Task: Filter people by profile language French.
Action: Mouse moved to (410, 104)
Screenshot: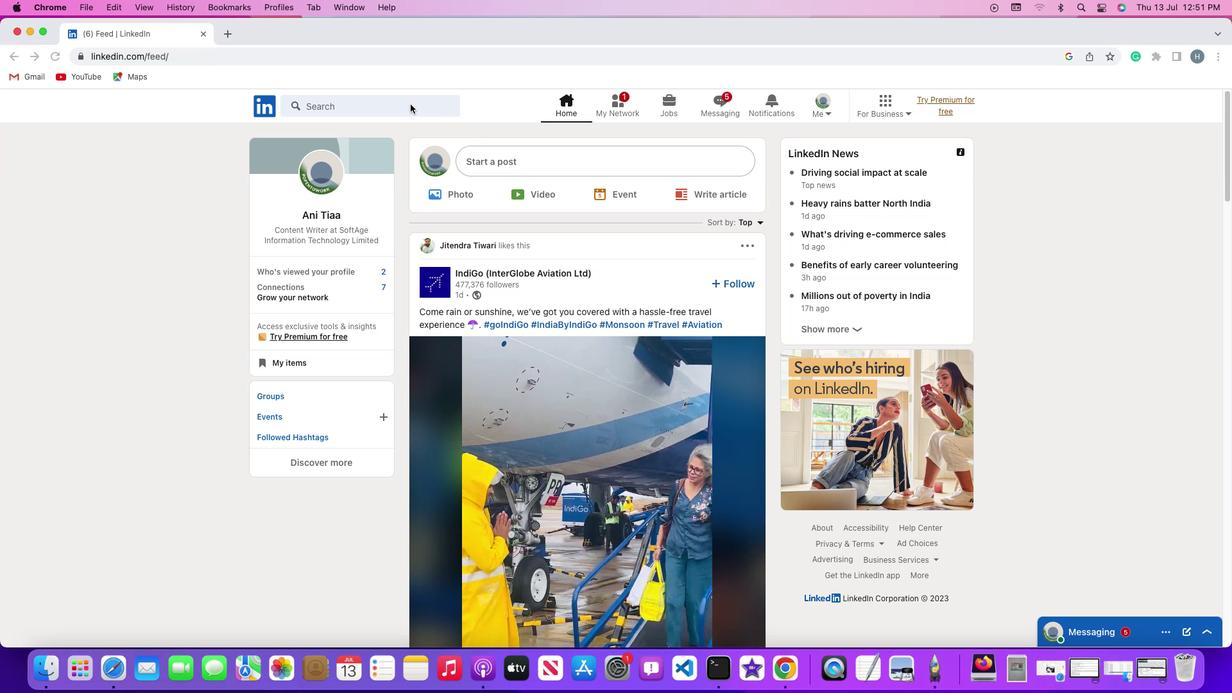 
Action: Mouse pressed left at (410, 104)
Screenshot: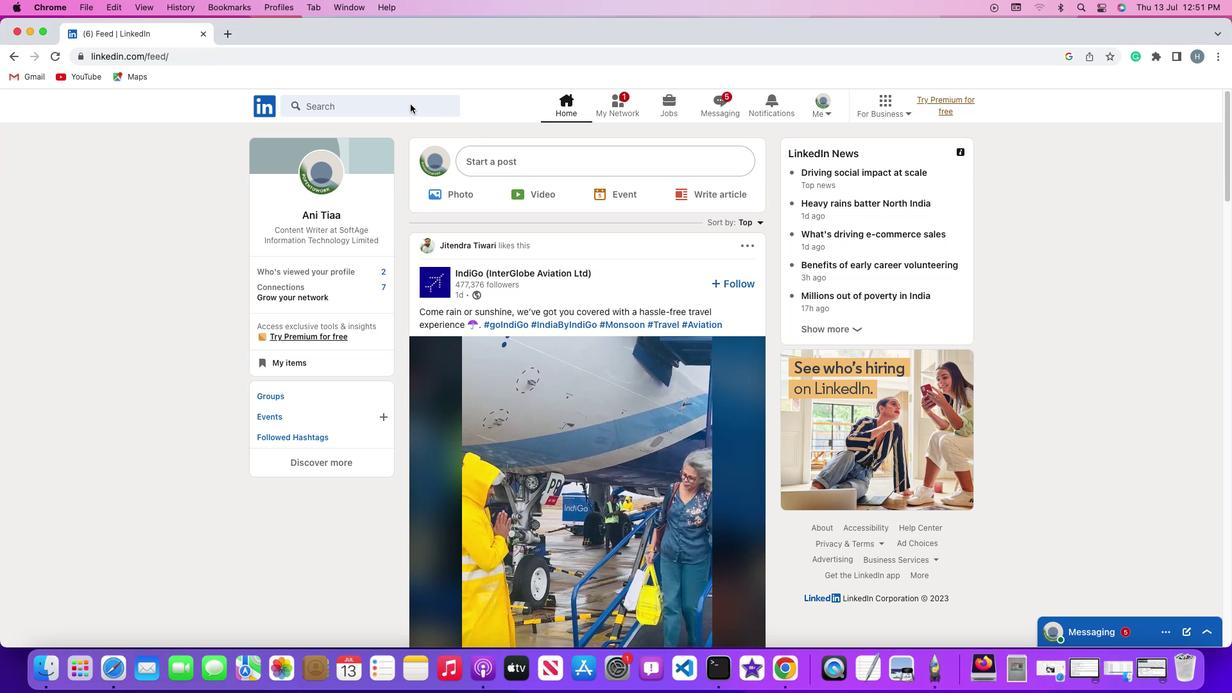 
Action: Mouse pressed left at (410, 104)
Screenshot: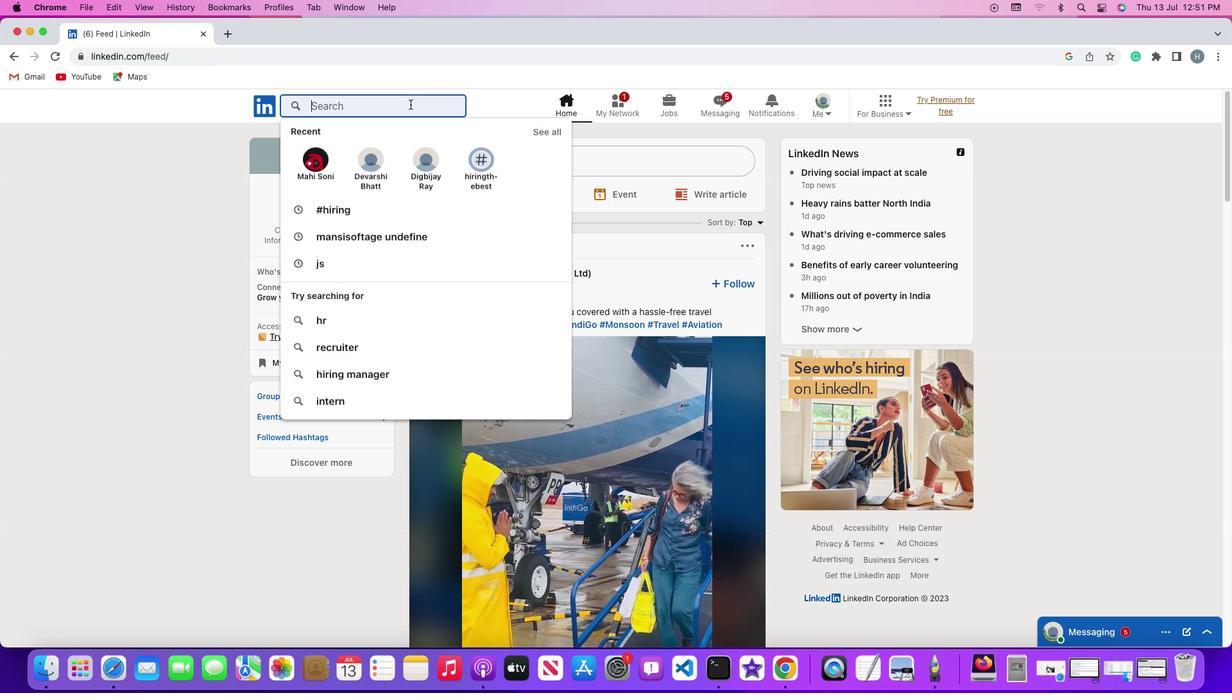 
Action: Key pressed Key.shift'#''h''i''r''i''n''g'Key.enter
Screenshot: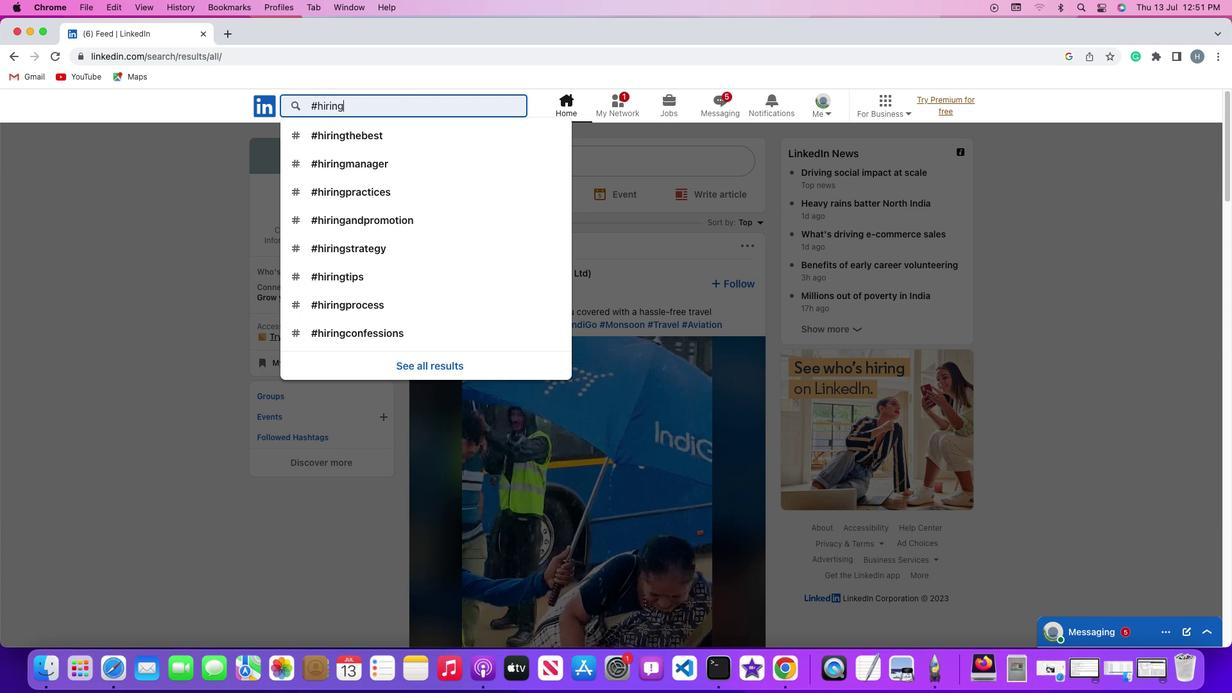 
Action: Mouse moved to (360, 140)
Screenshot: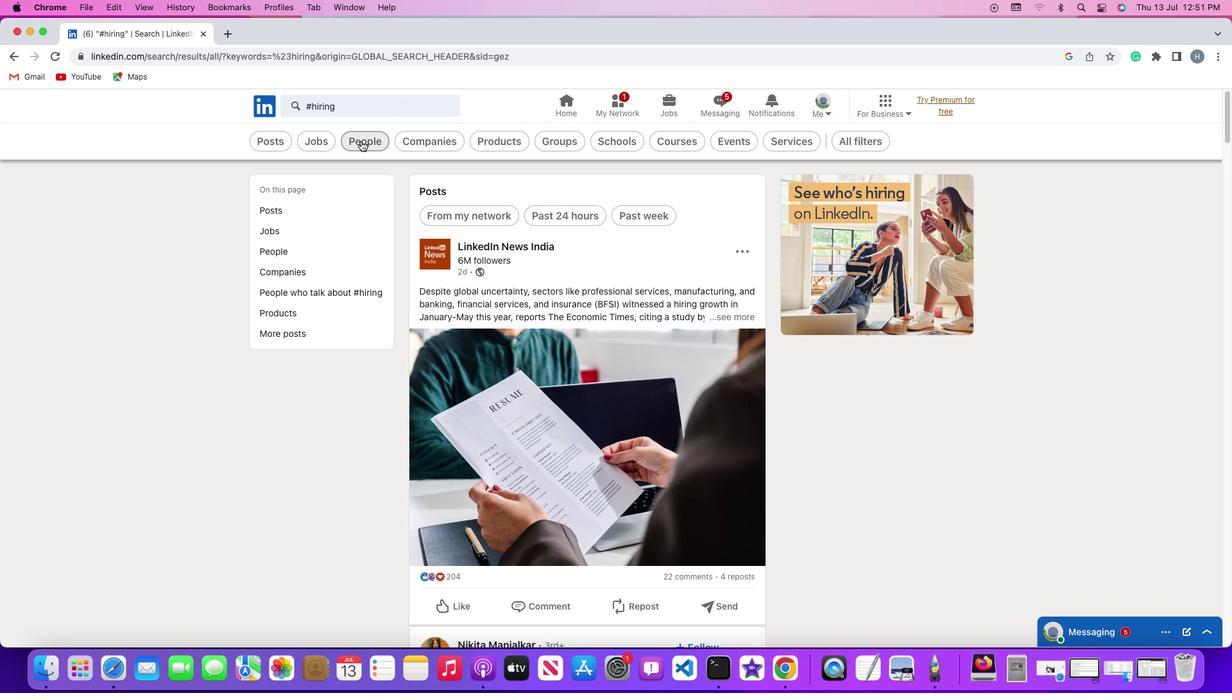 
Action: Mouse pressed left at (360, 140)
Screenshot: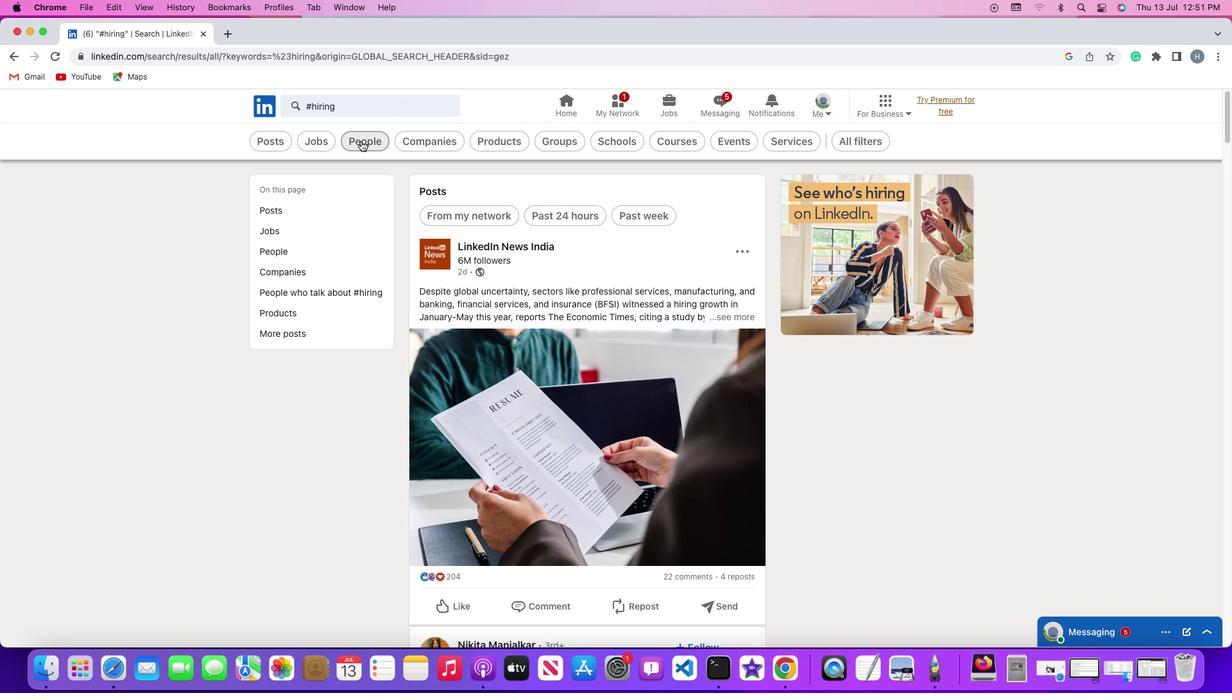
Action: Mouse moved to (363, 139)
Screenshot: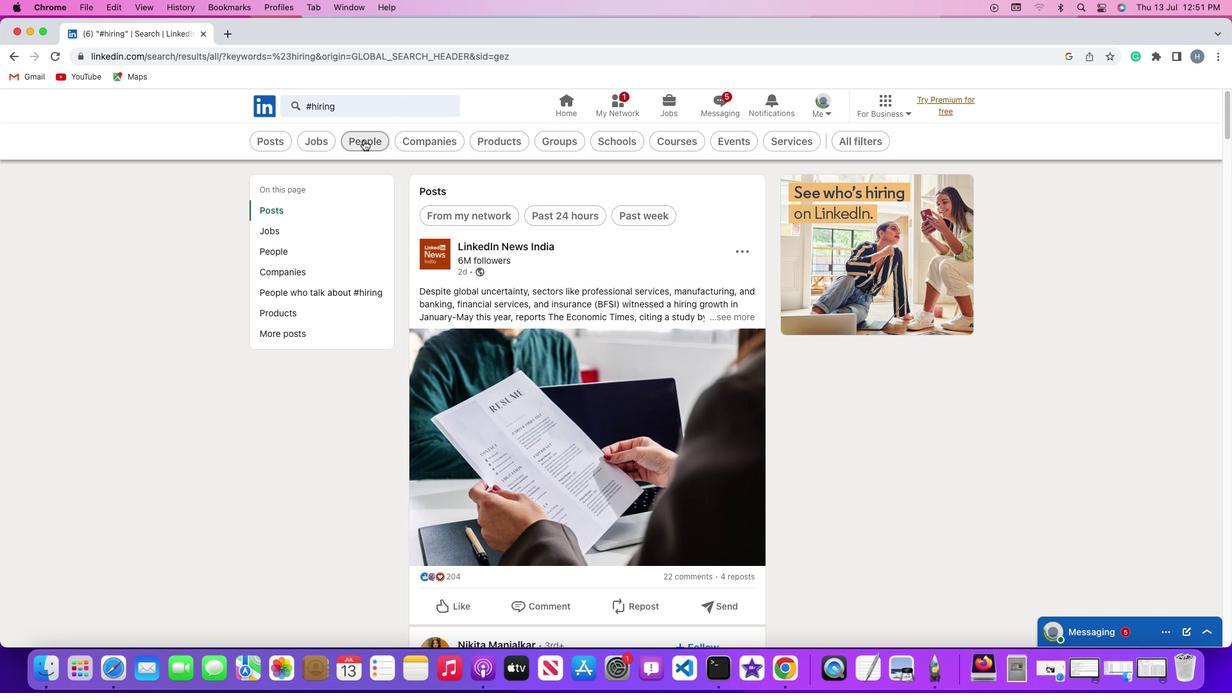 
Action: Mouse pressed left at (363, 139)
Screenshot: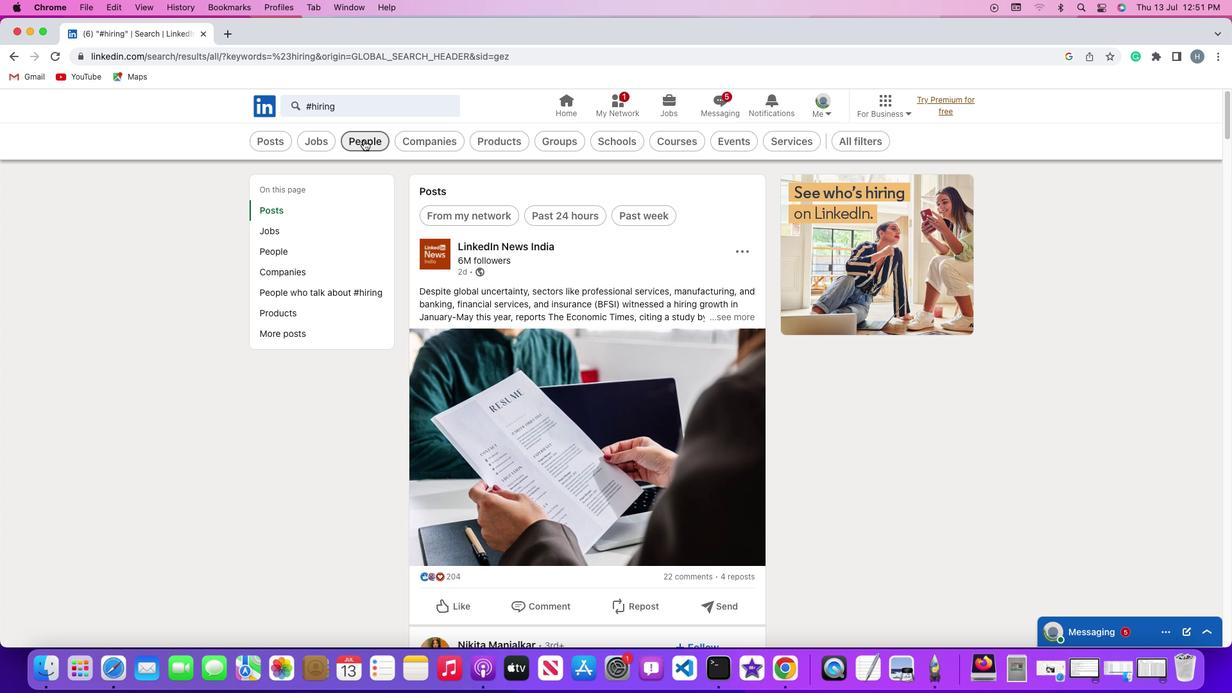 
Action: Mouse moved to (657, 143)
Screenshot: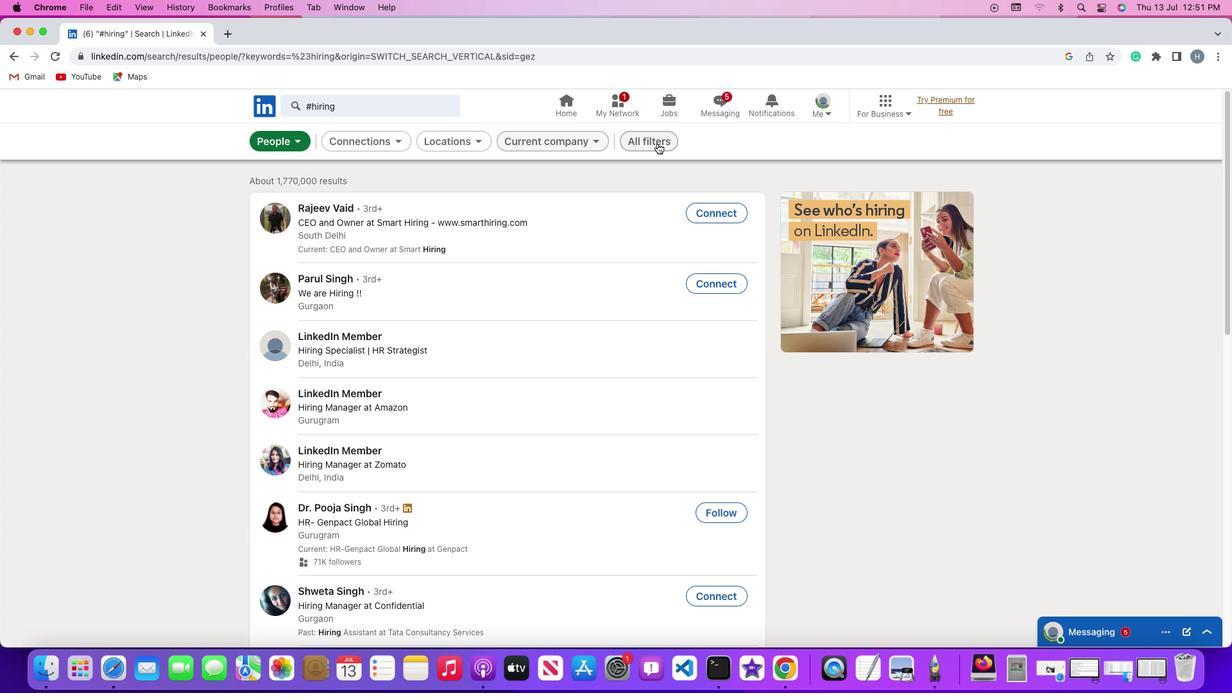 
Action: Mouse pressed left at (657, 143)
Screenshot: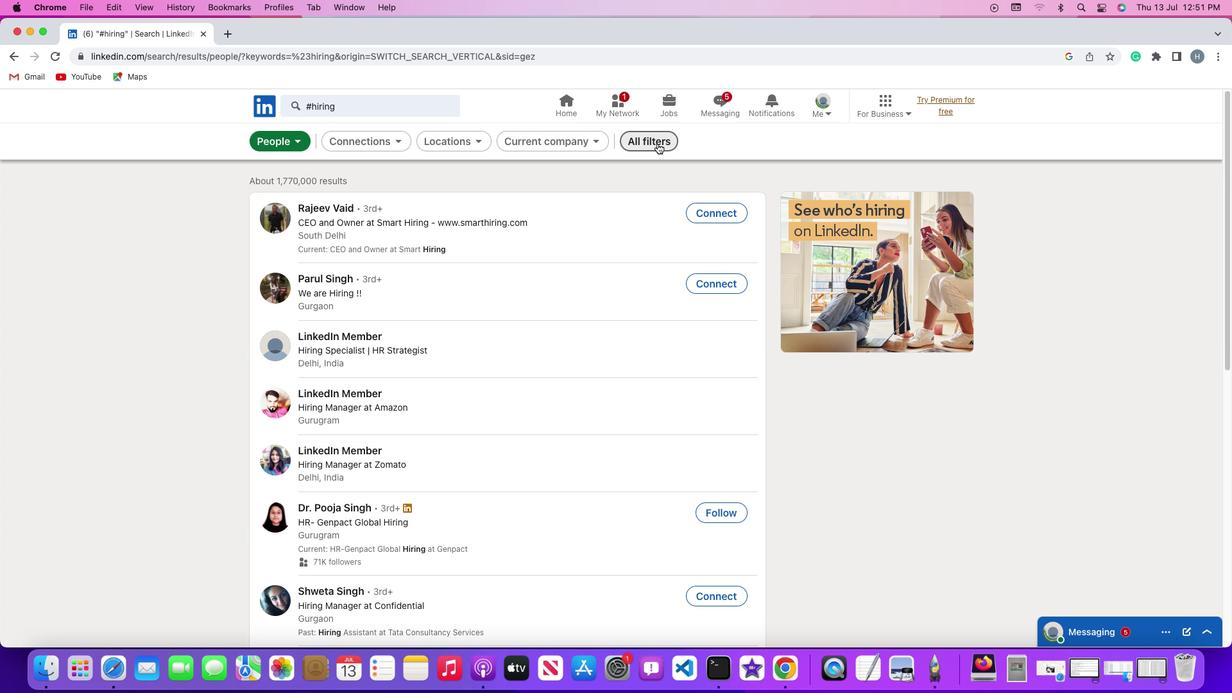 
Action: Mouse moved to (1002, 412)
Screenshot: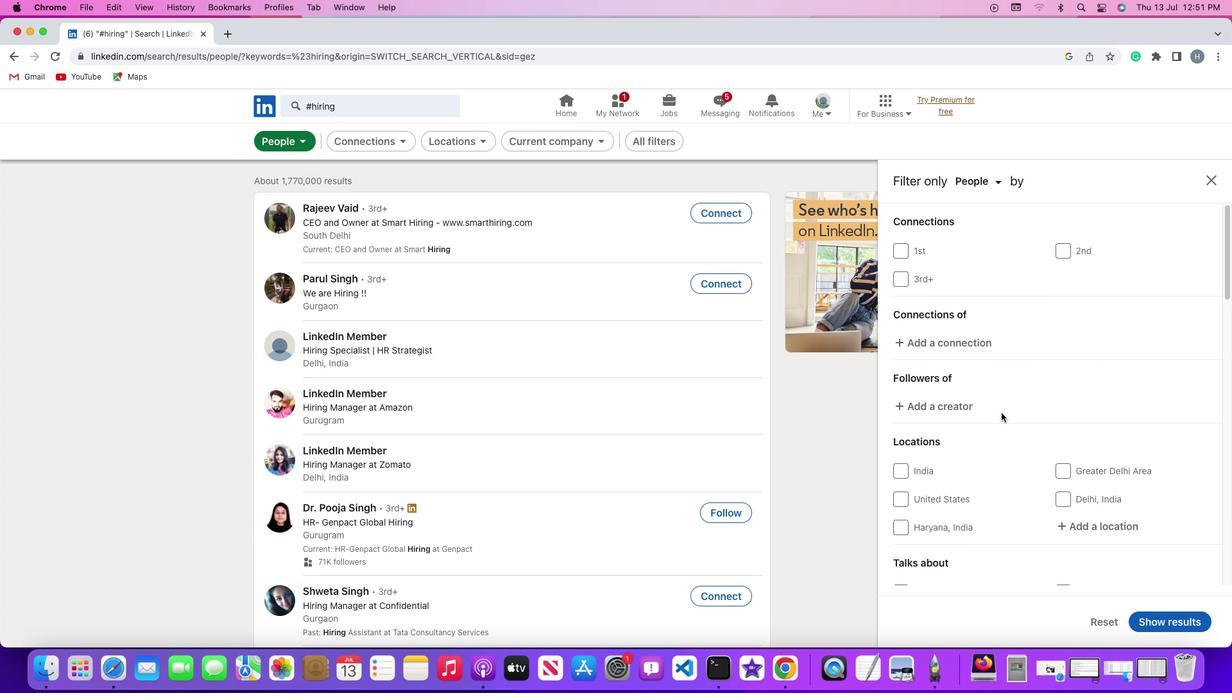 
Action: Mouse scrolled (1002, 412) with delta (0, 0)
Screenshot: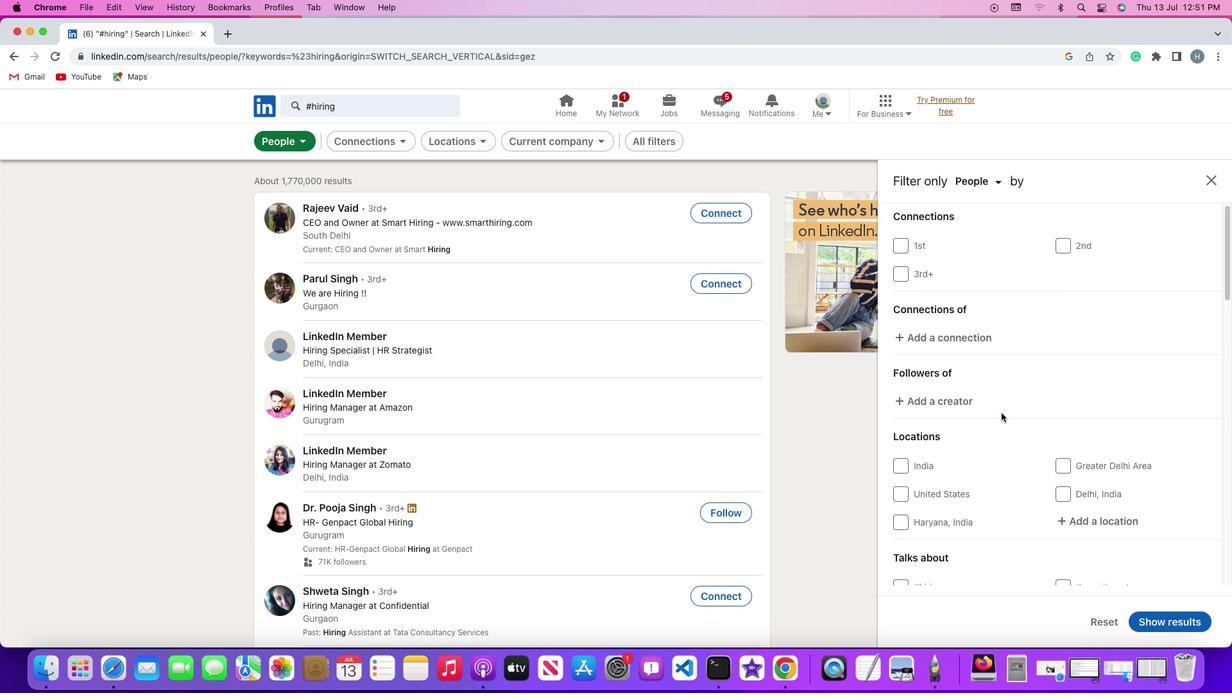 
Action: Mouse scrolled (1002, 412) with delta (0, 0)
Screenshot: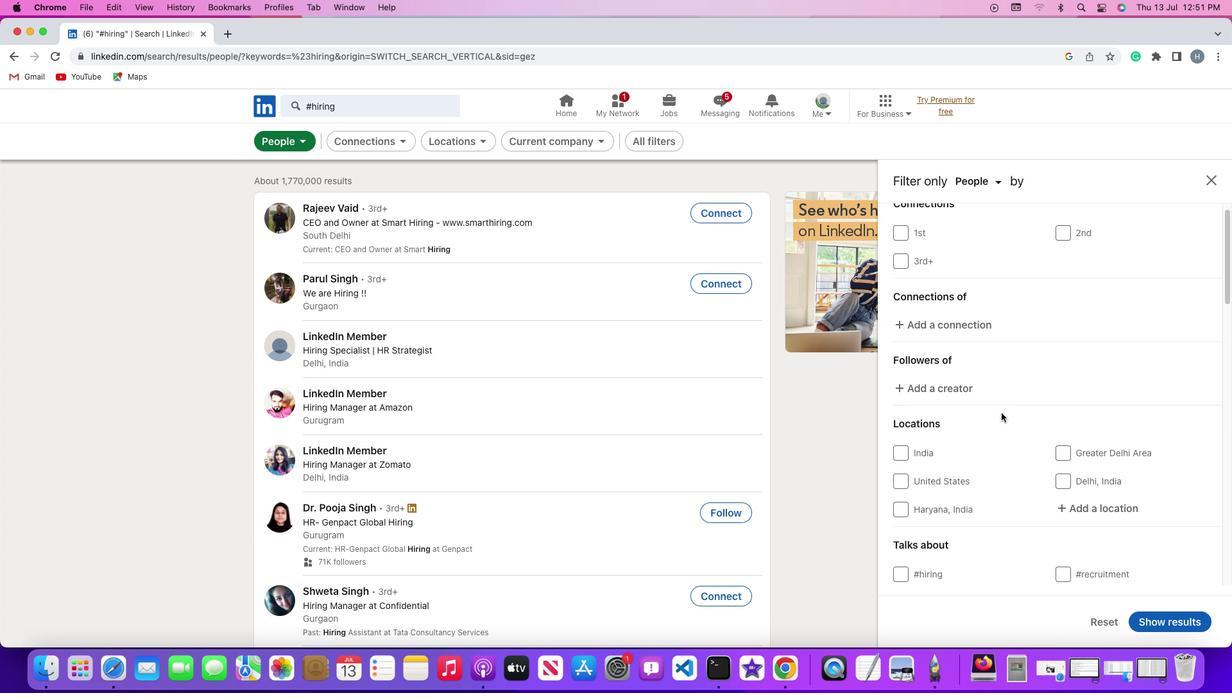 
Action: Mouse scrolled (1002, 412) with delta (0, -1)
Screenshot: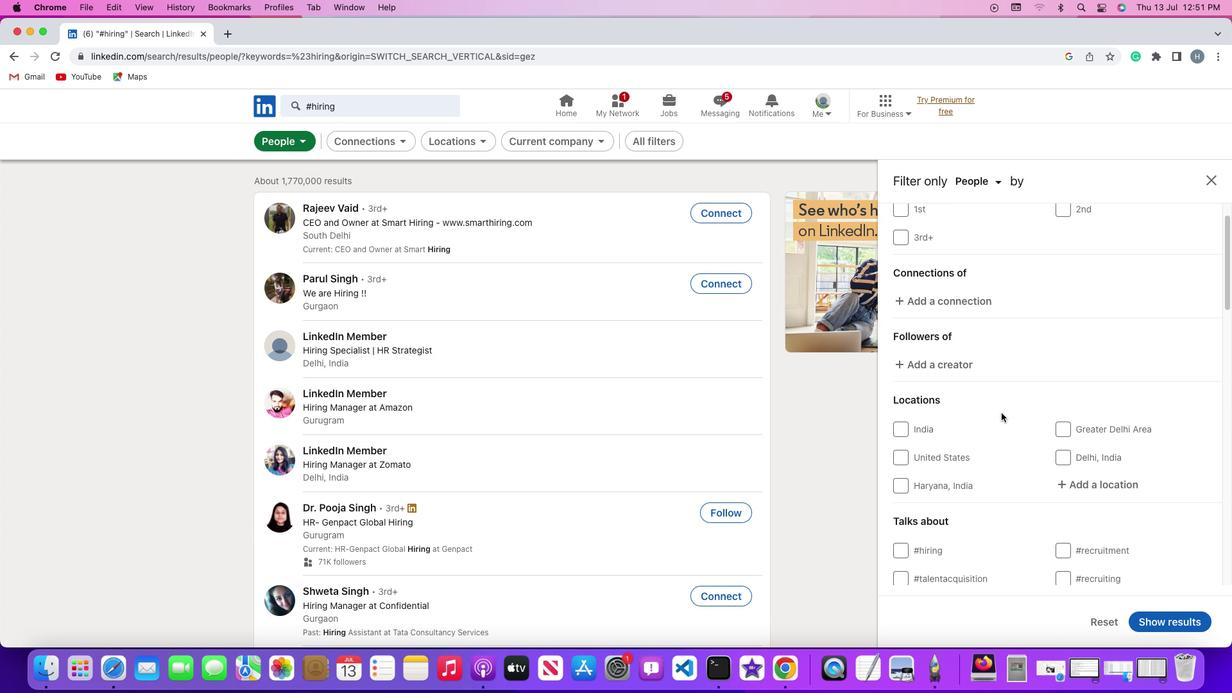 
Action: Mouse moved to (979, 423)
Screenshot: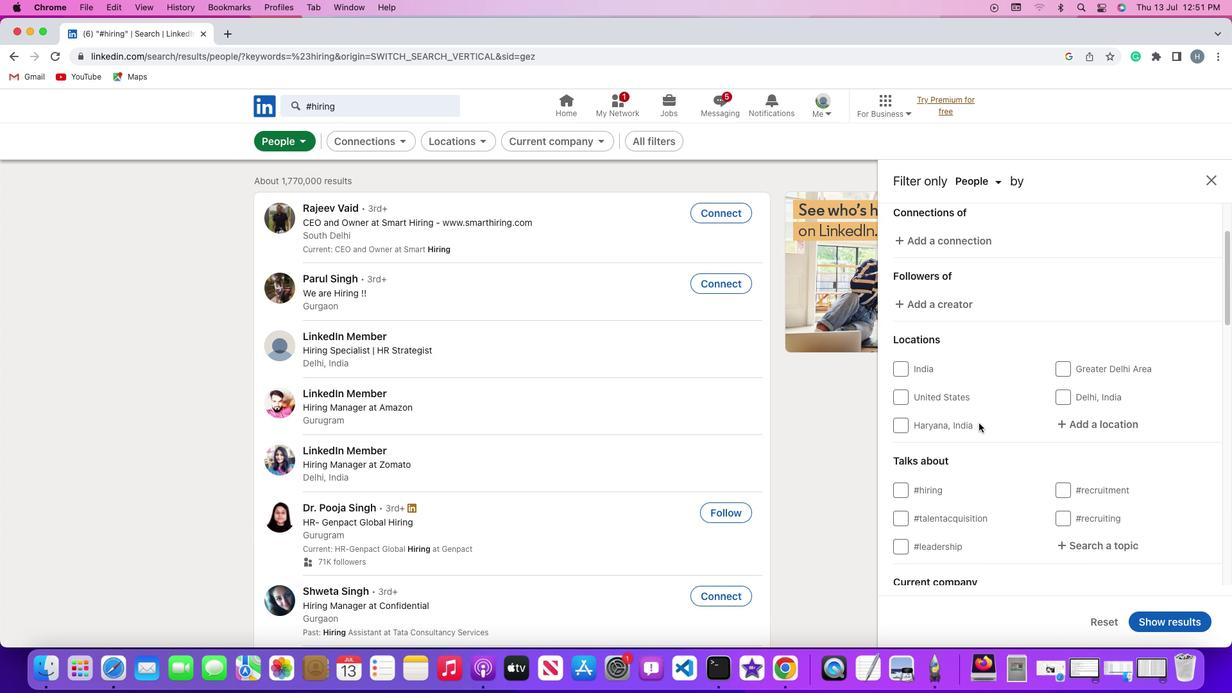 
Action: Mouse scrolled (979, 423) with delta (0, 0)
Screenshot: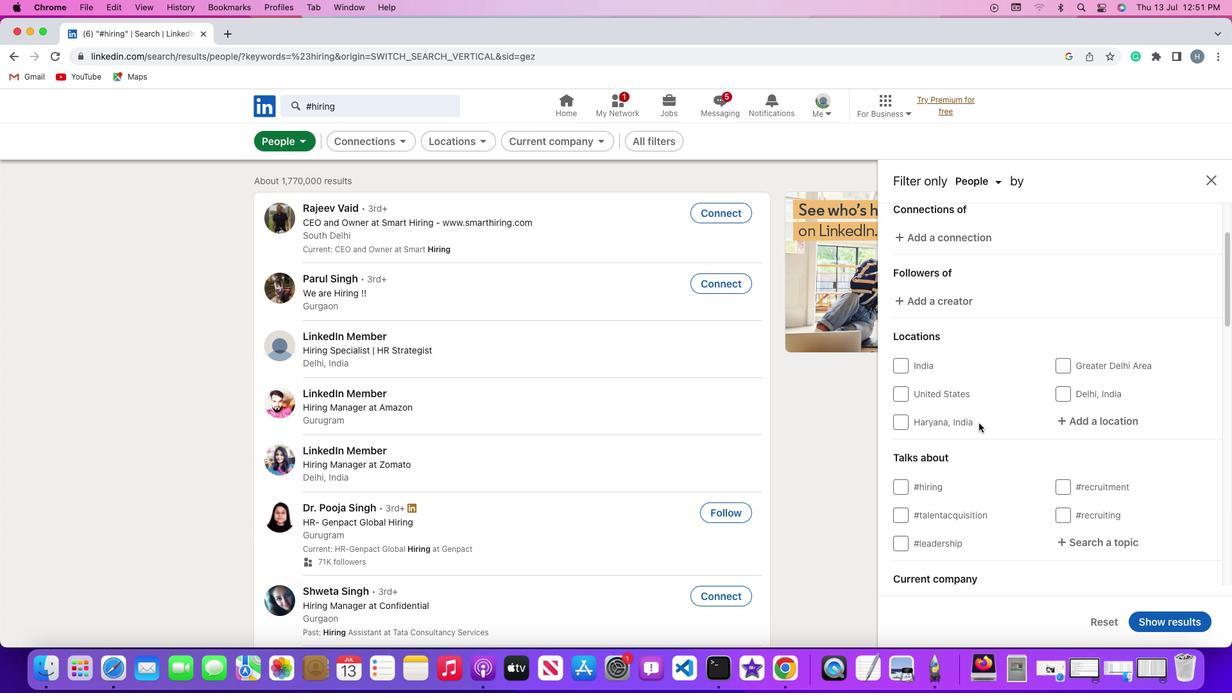 
Action: Mouse scrolled (979, 423) with delta (0, 0)
Screenshot: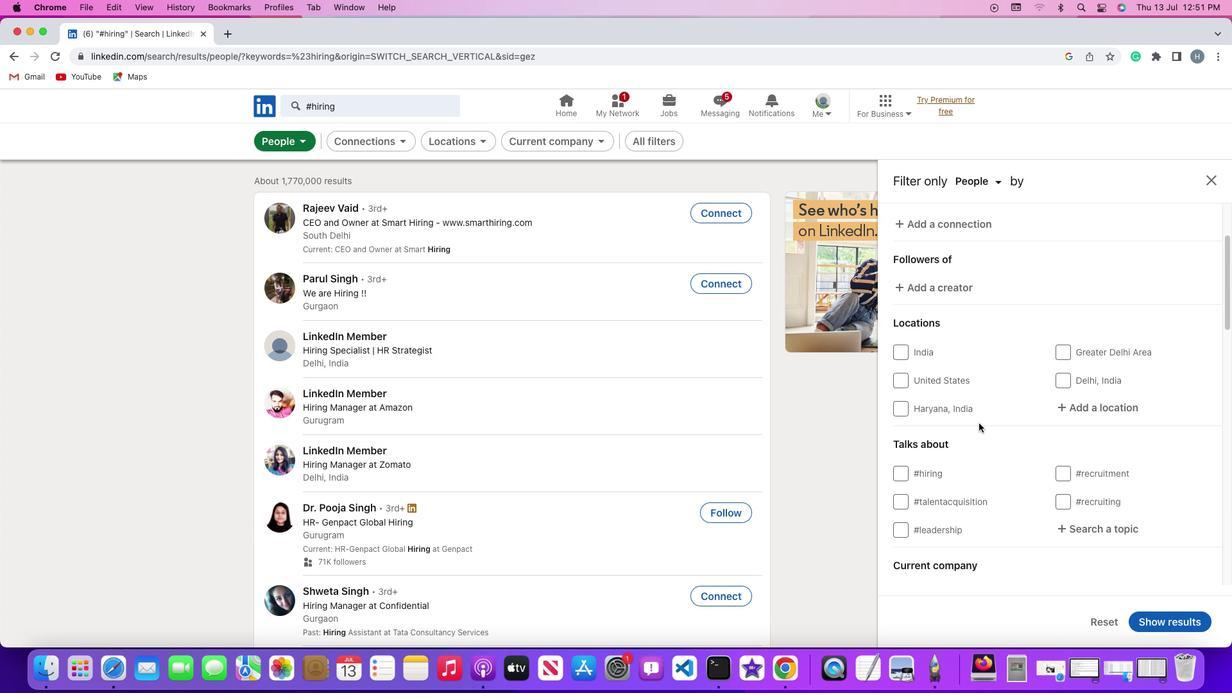 
Action: Mouse scrolled (979, 423) with delta (0, -1)
Screenshot: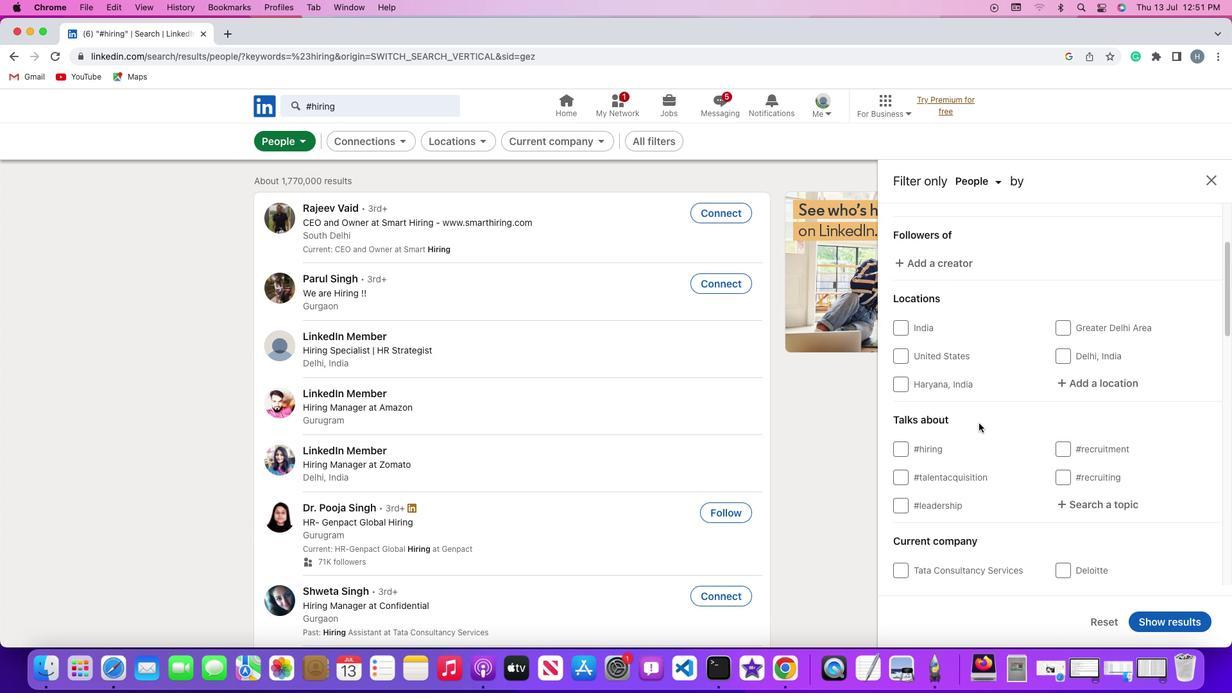 
Action: Mouse scrolled (979, 423) with delta (0, 0)
Screenshot: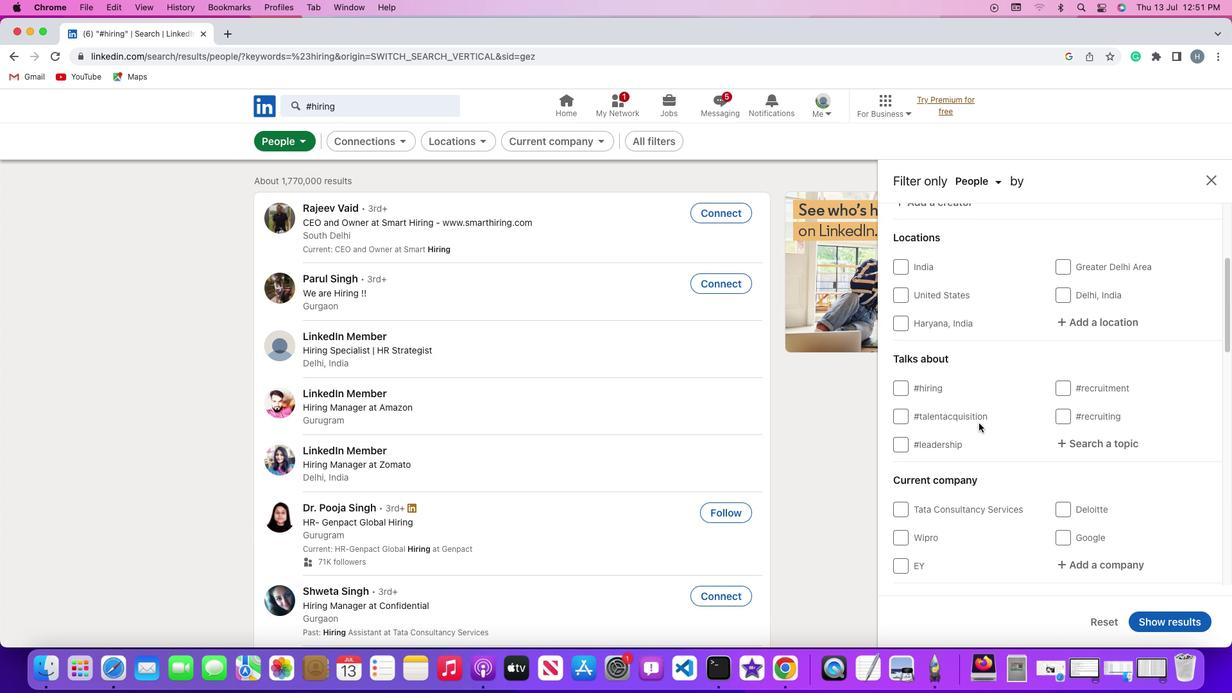 
Action: Mouse scrolled (979, 423) with delta (0, 0)
Screenshot: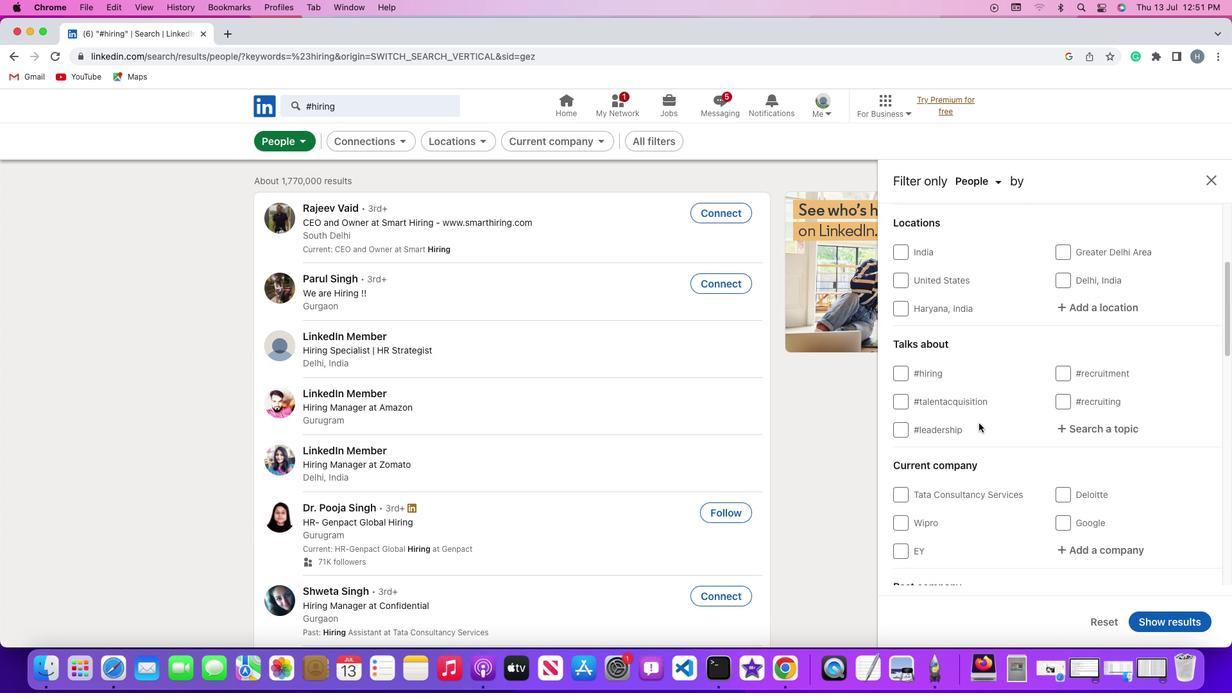 
Action: Mouse scrolled (979, 423) with delta (0, -1)
Screenshot: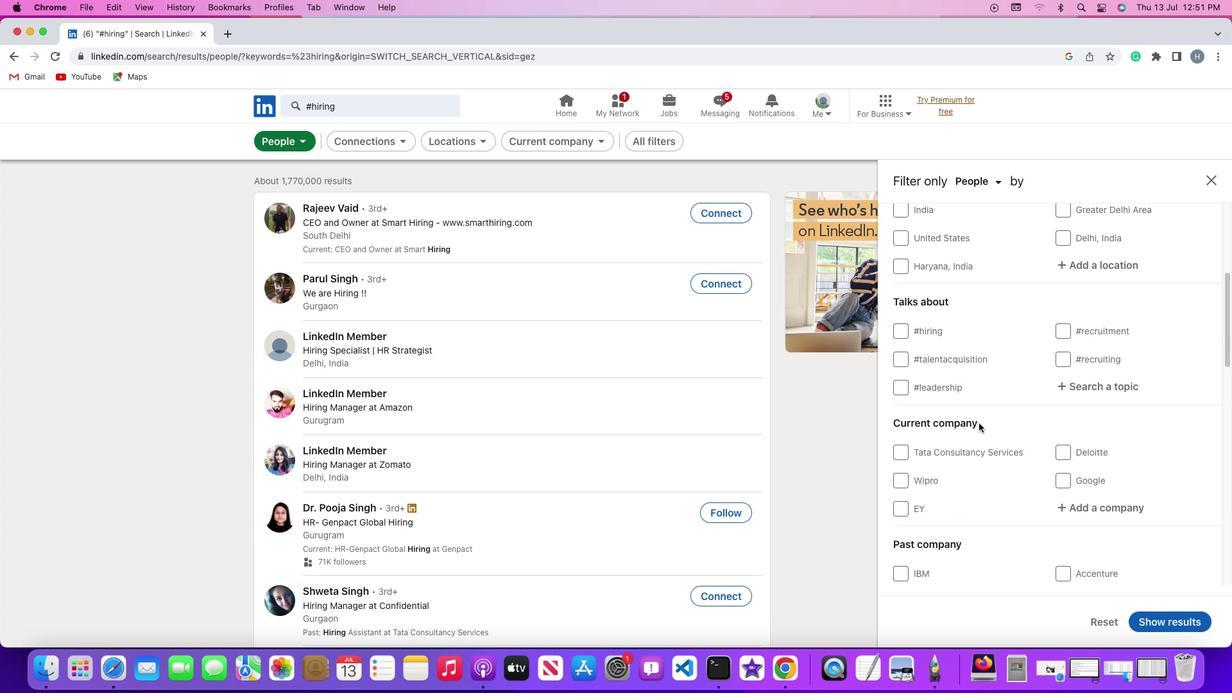 
Action: Mouse scrolled (979, 423) with delta (0, -2)
Screenshot: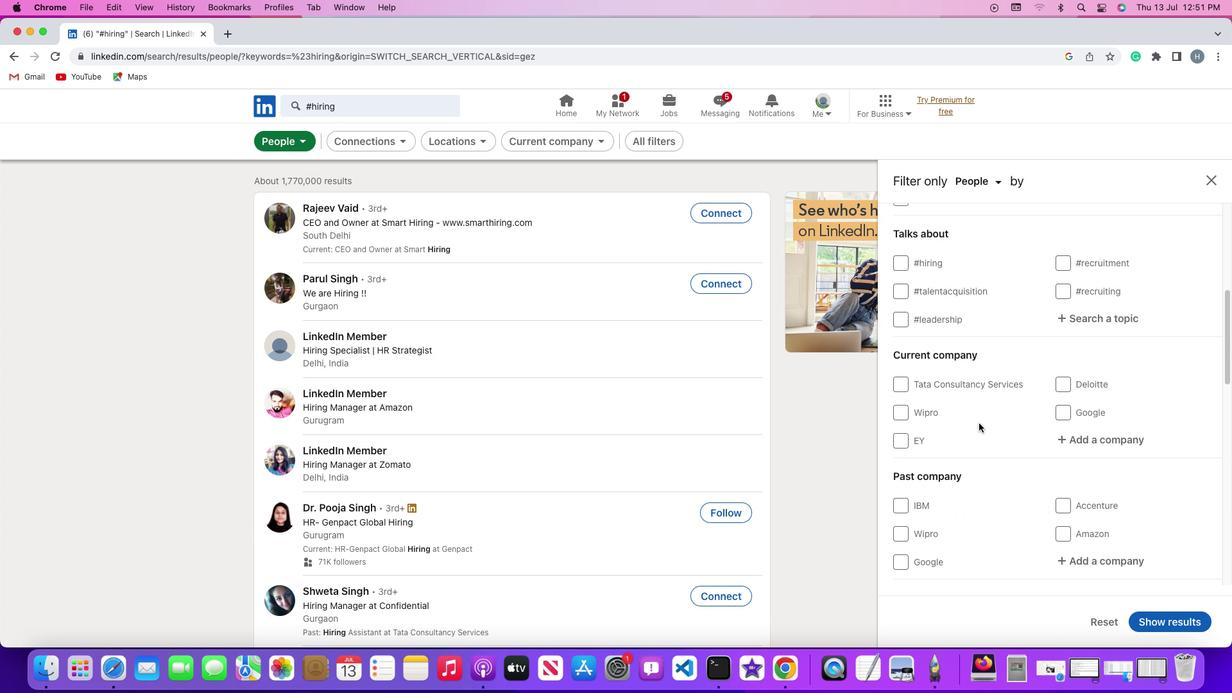
Action: Mouse scrolled (979, 423) with delta (0, 0)
Screenshot: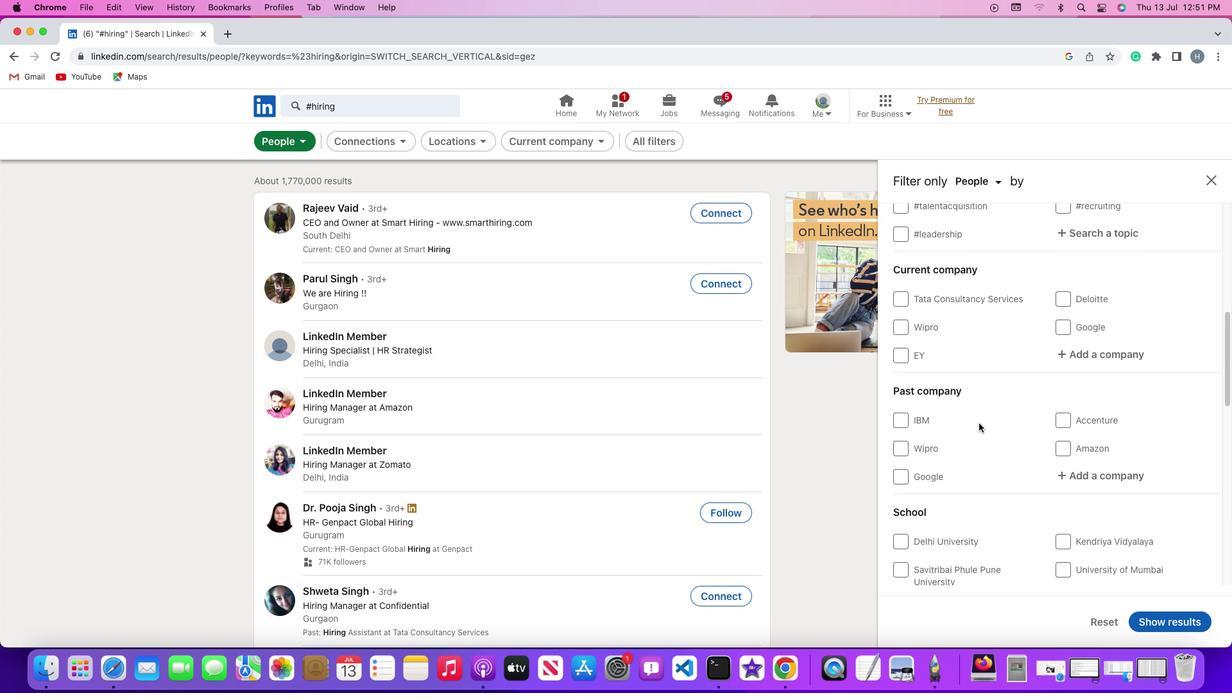 
Action: Mouse scrolled (979, 423) with delta (0, 0)
Screenshot: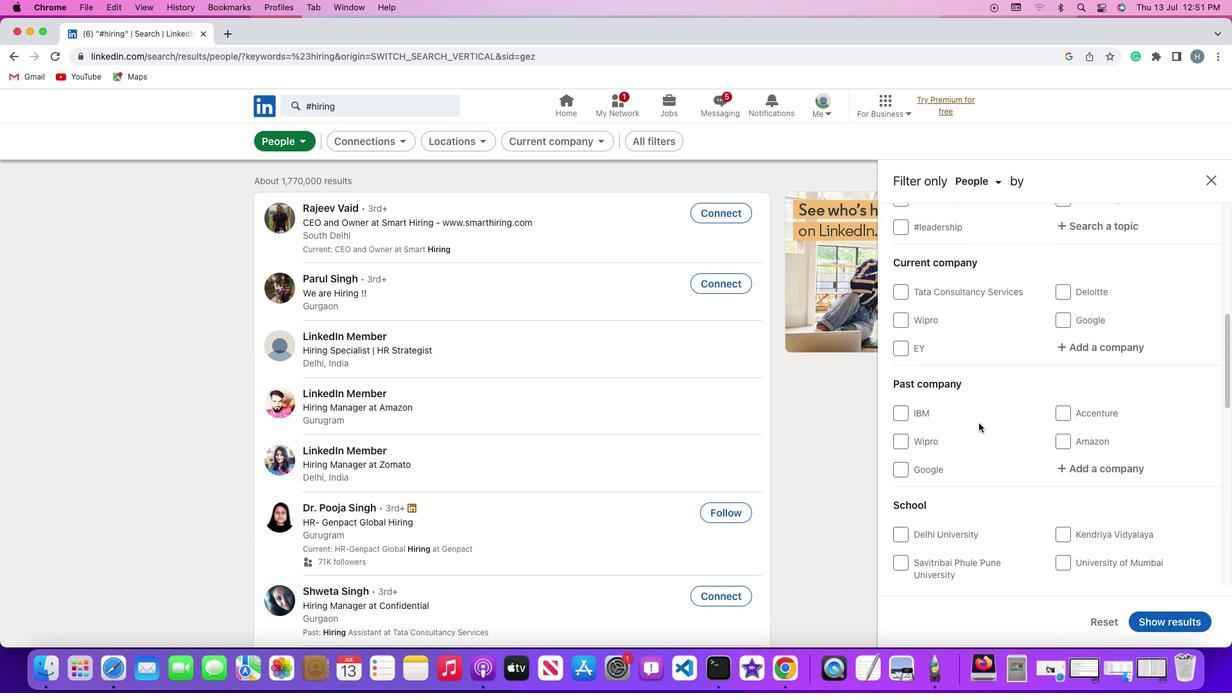 
Action: Mouse scrolled (979, 423) with delta (0, -1)
Screenshot: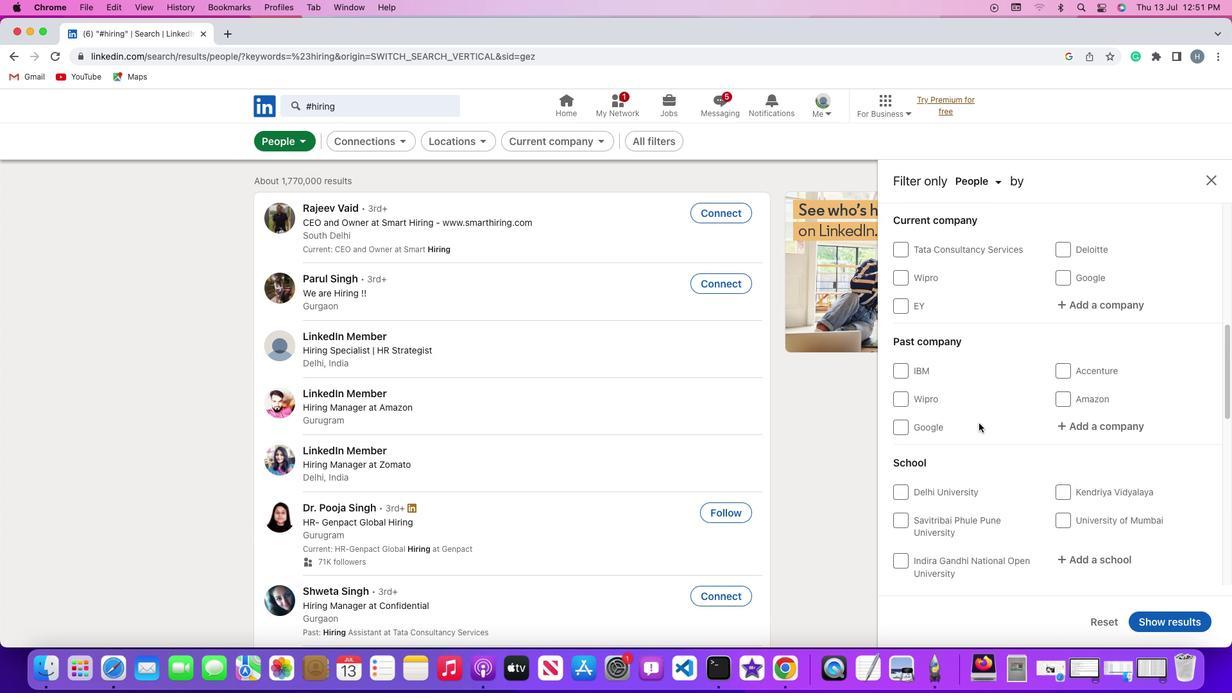 
Action: Mouse scrolled (979, 423) with delta (0, 0)
Screenshot: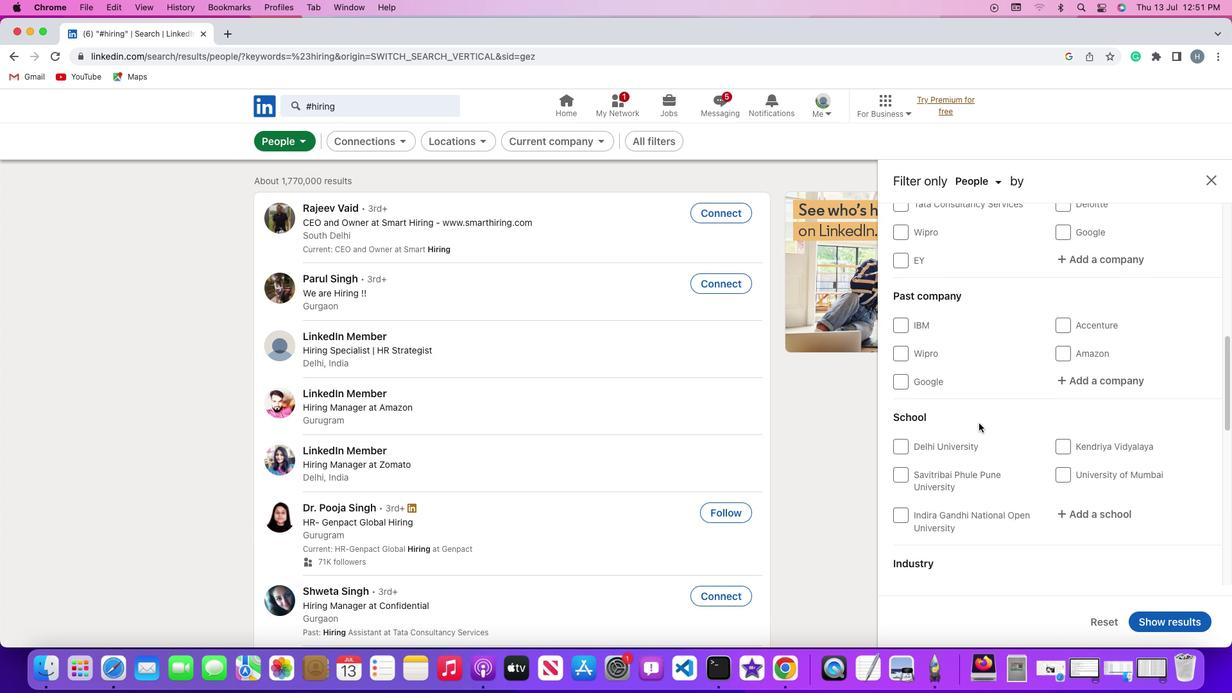 
Action: Mouse scrolled (979, 423) with delta (0, 0)
Screenshot: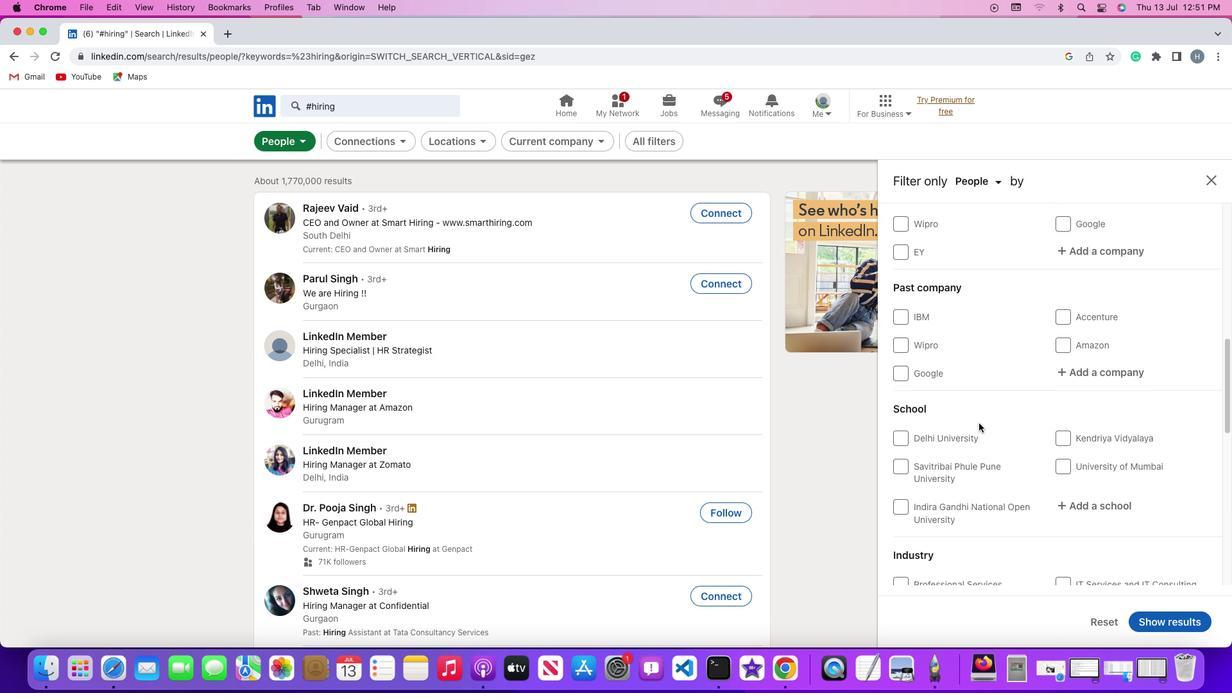 
Action: Mouse scrolled (979, 423) with delta (0, 0)
Screenshot: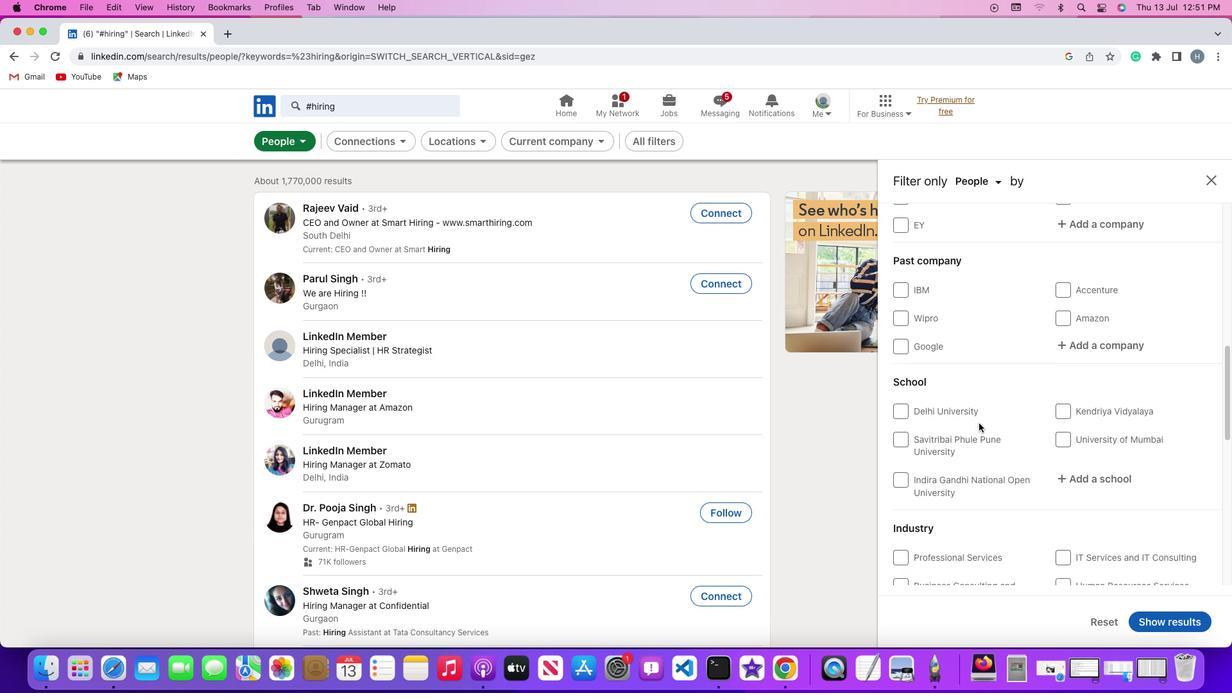 
Action: Mouse scrolled (979, 423) with delta (0, 0)
Screenshot: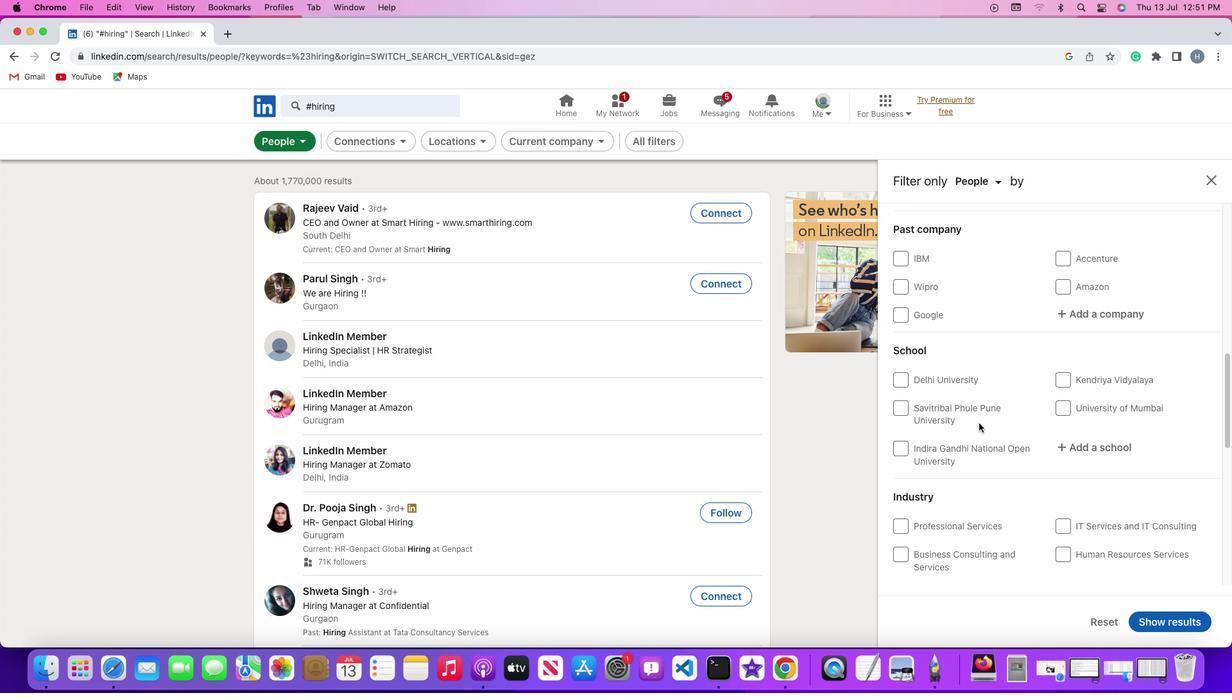 
Action: Mouse scrolled (979, 423) with delta (0, 0)
Screenshot: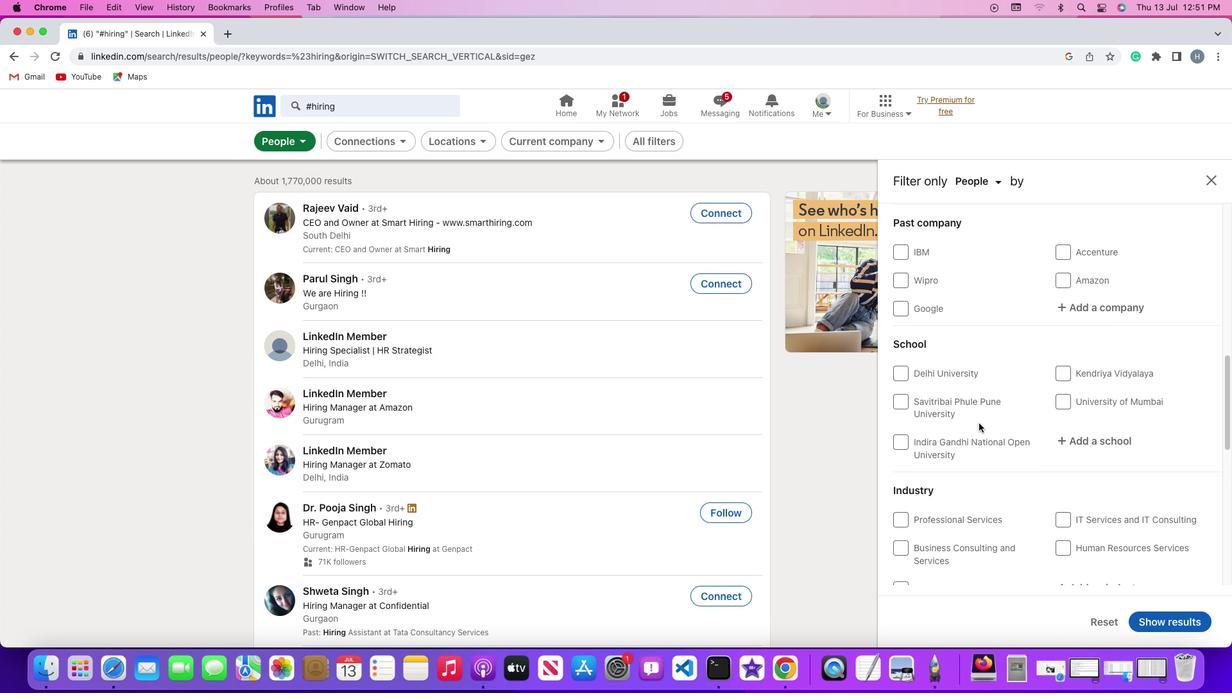 
Action: Mouse scrolled (979, 423) with delta (0, 0)
Screenshot: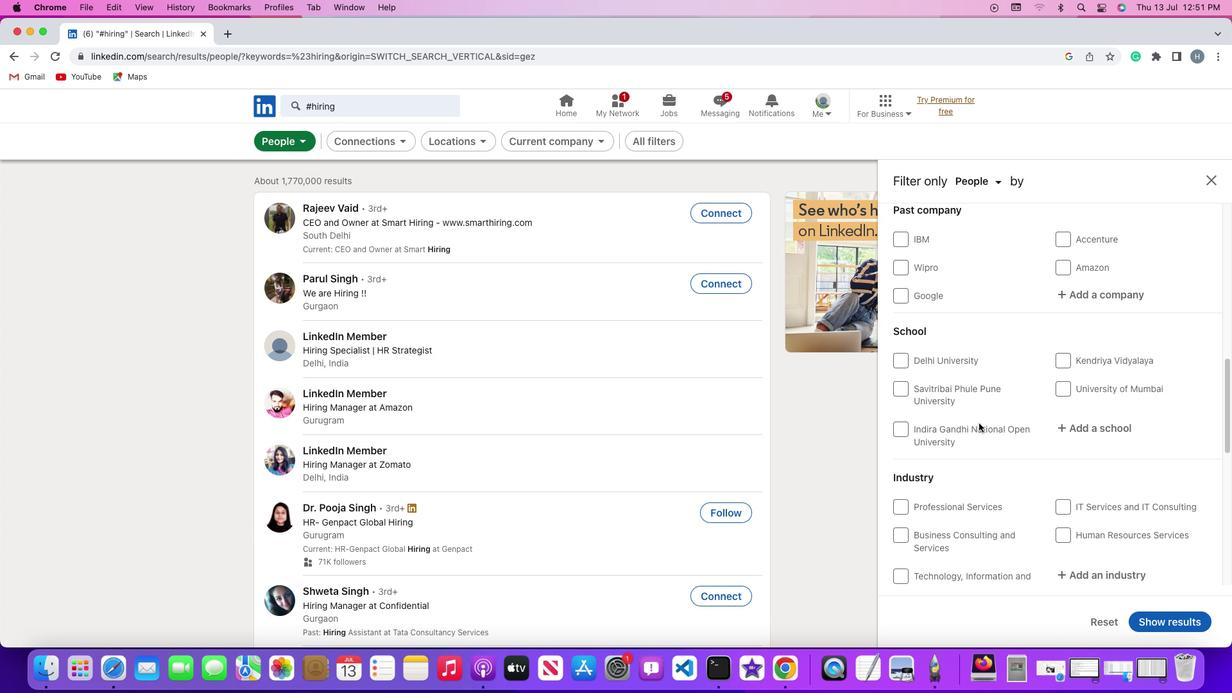 
Action: Mouse scrolled (979, 423) with delta (0, 0)
Screenshot: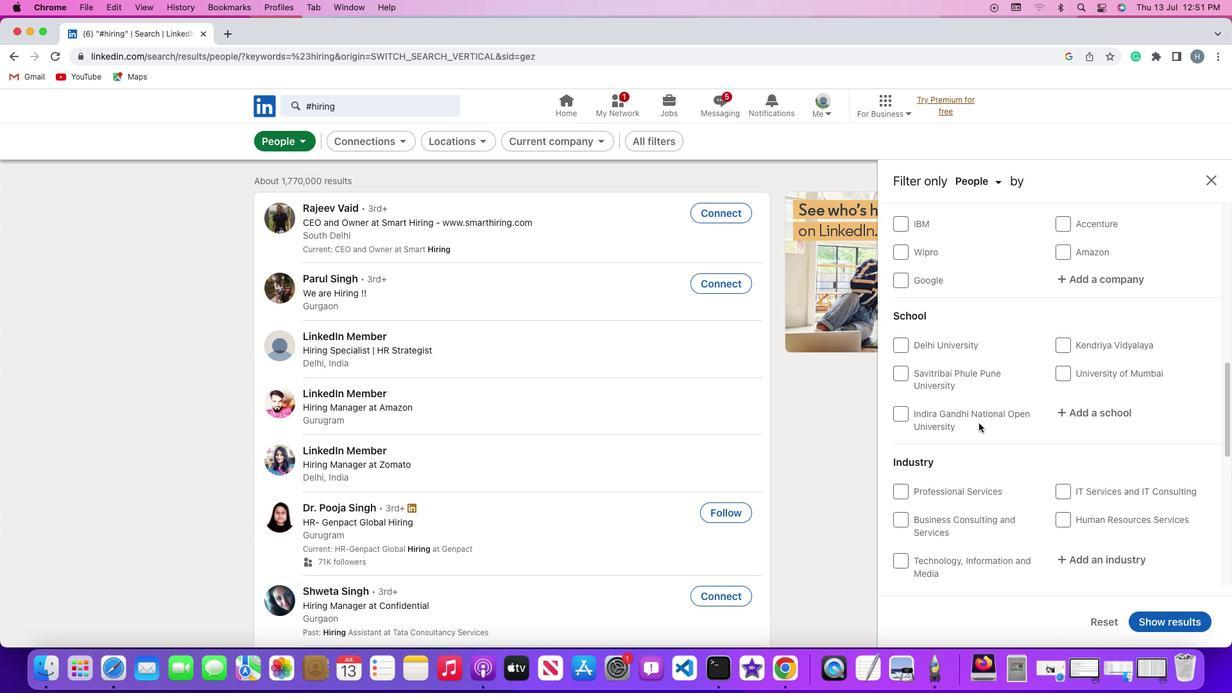 
Action: Mouse scrolled (979, 423) with delta (0, -1)
Screenshot: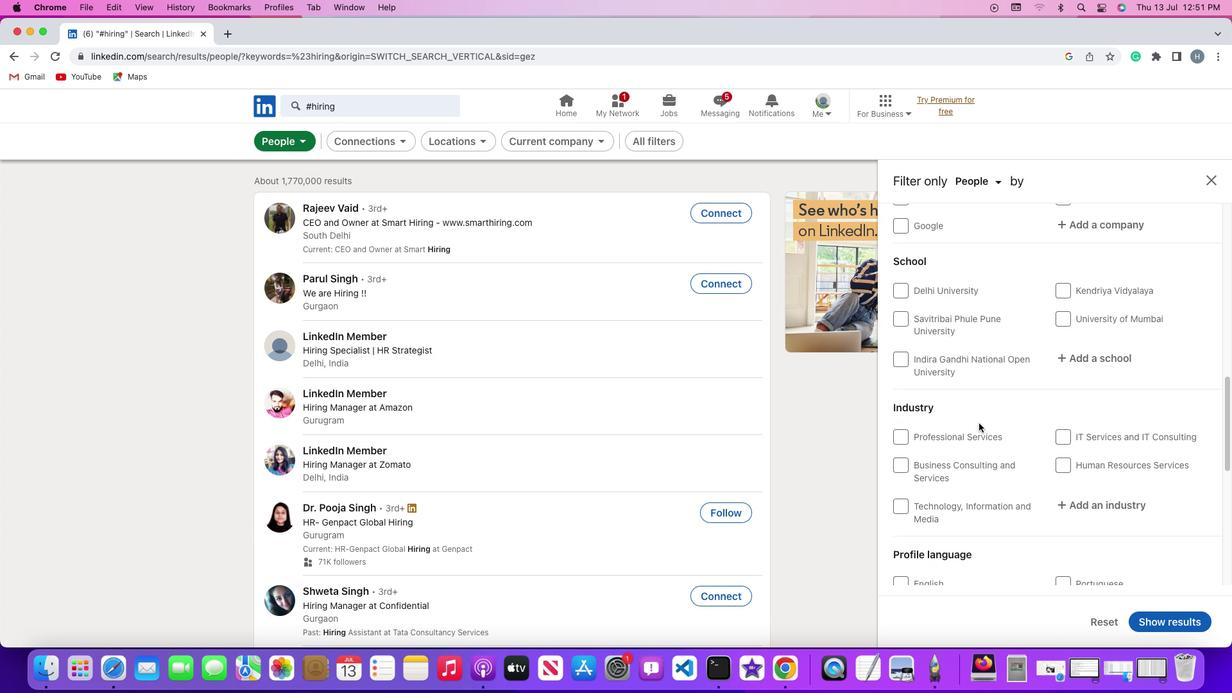 
Action: Mouse scrolled (979, 423) with delta (0, -2)
Screenshot: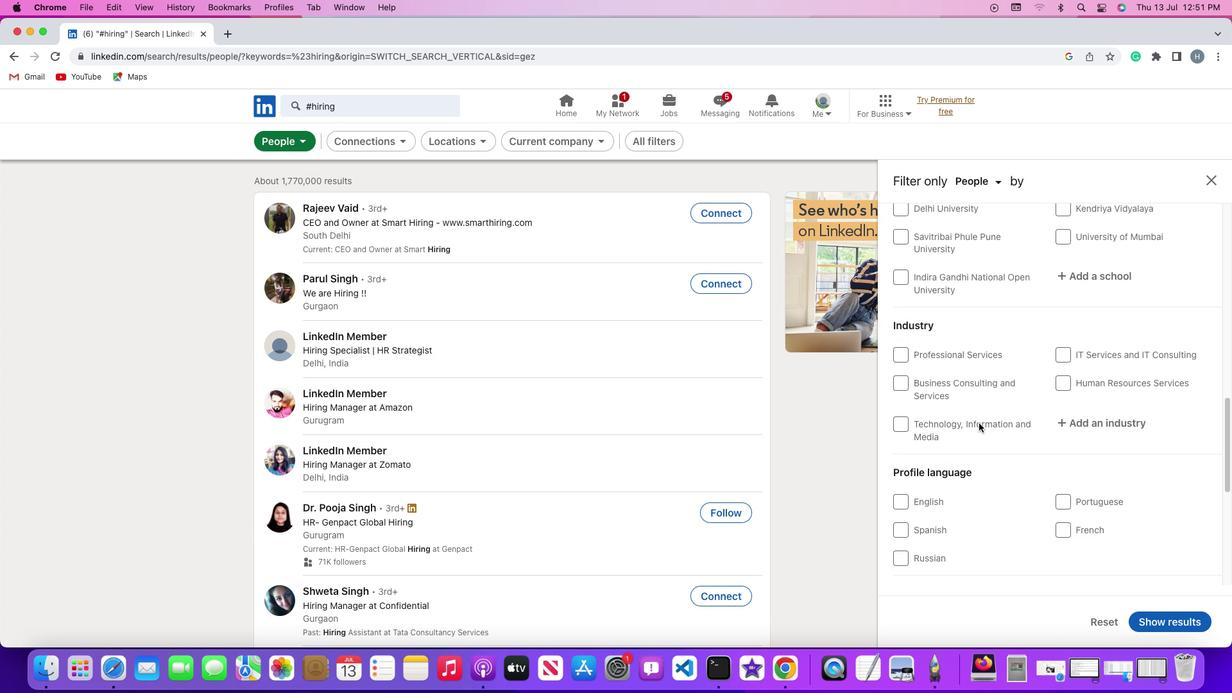 
Action: Mouse scrolled (979, 423) with delta (0, 0)
Screenshot: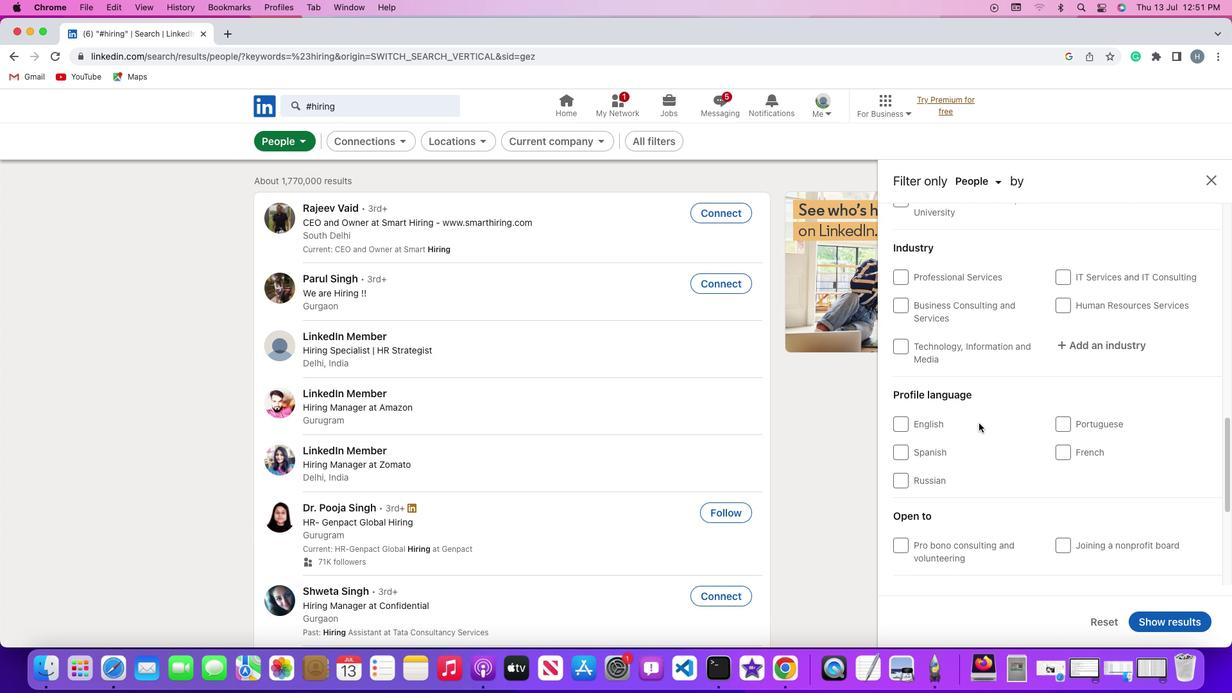 
Action: Mouse scrolled (979, 423) with delta (0, 0)
Screenshot: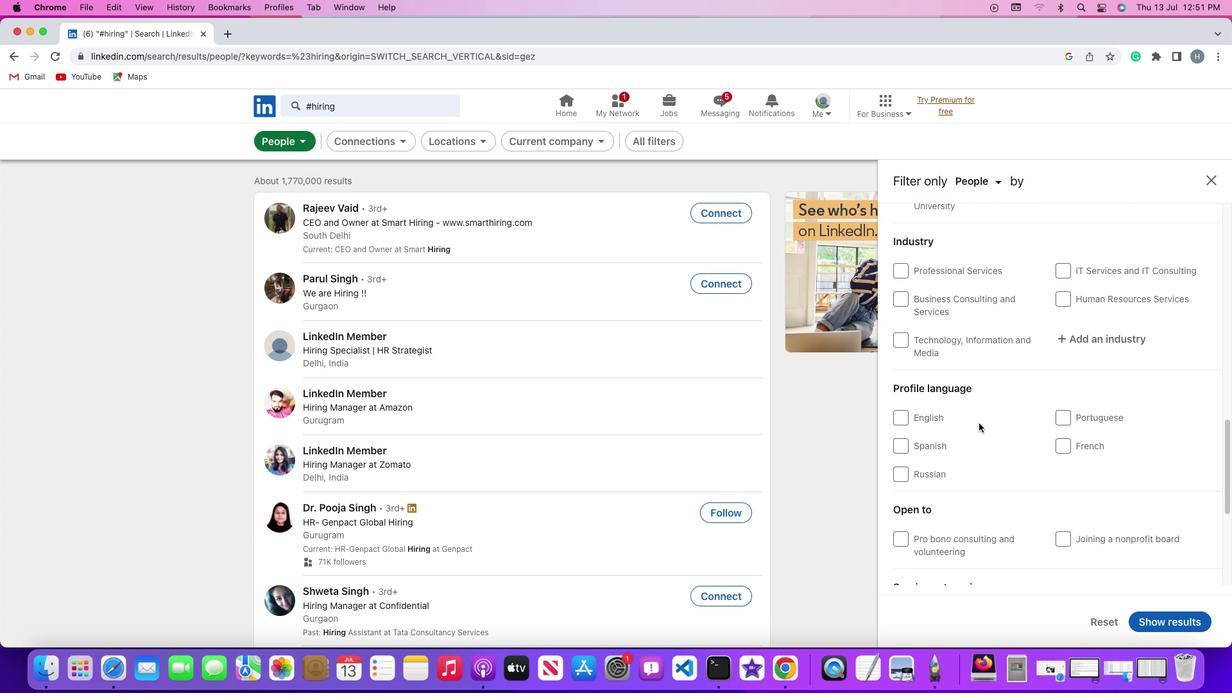 
Action: Mouse moved to (1065, 433)
Screenshot: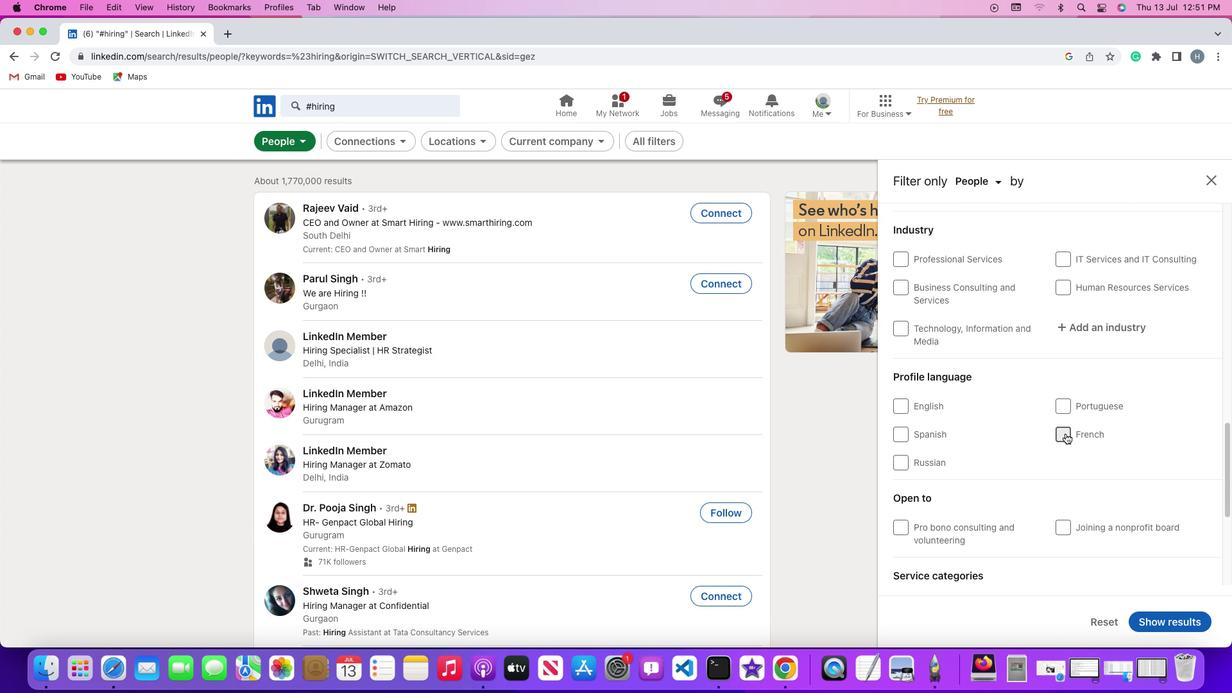 
Action: Mouse pressed left at (1065, 433)
Screenshot: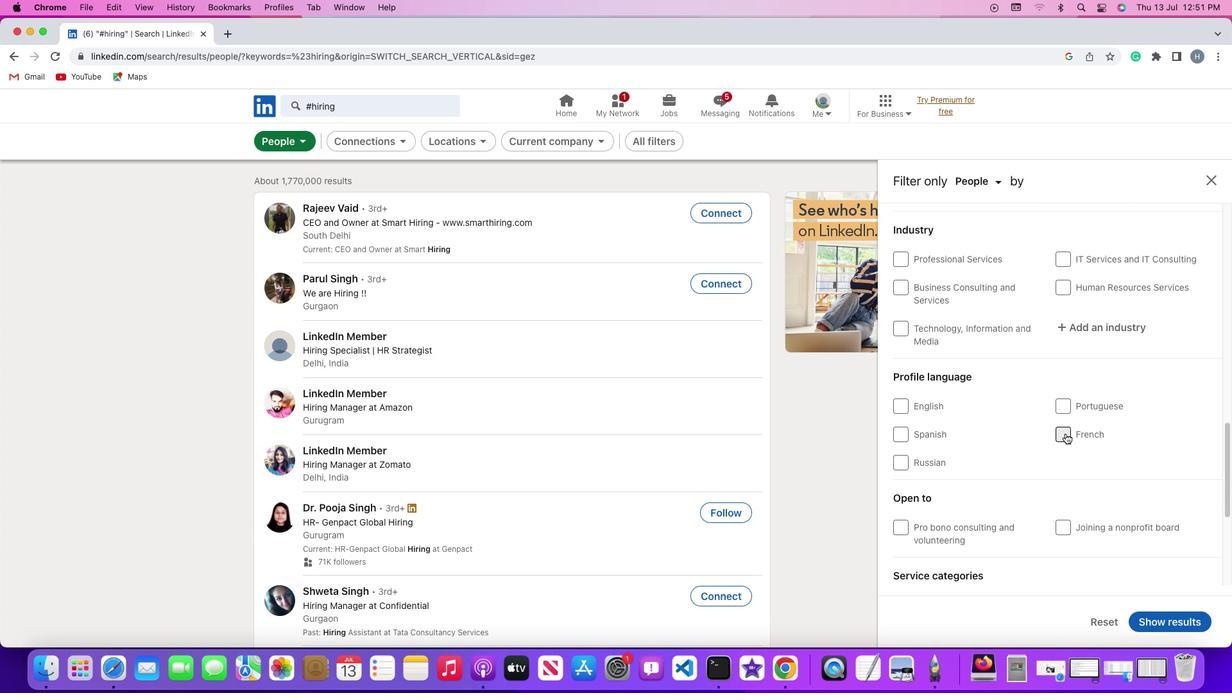 
Action: Mouse moved to (1179, 620)
Screenshot: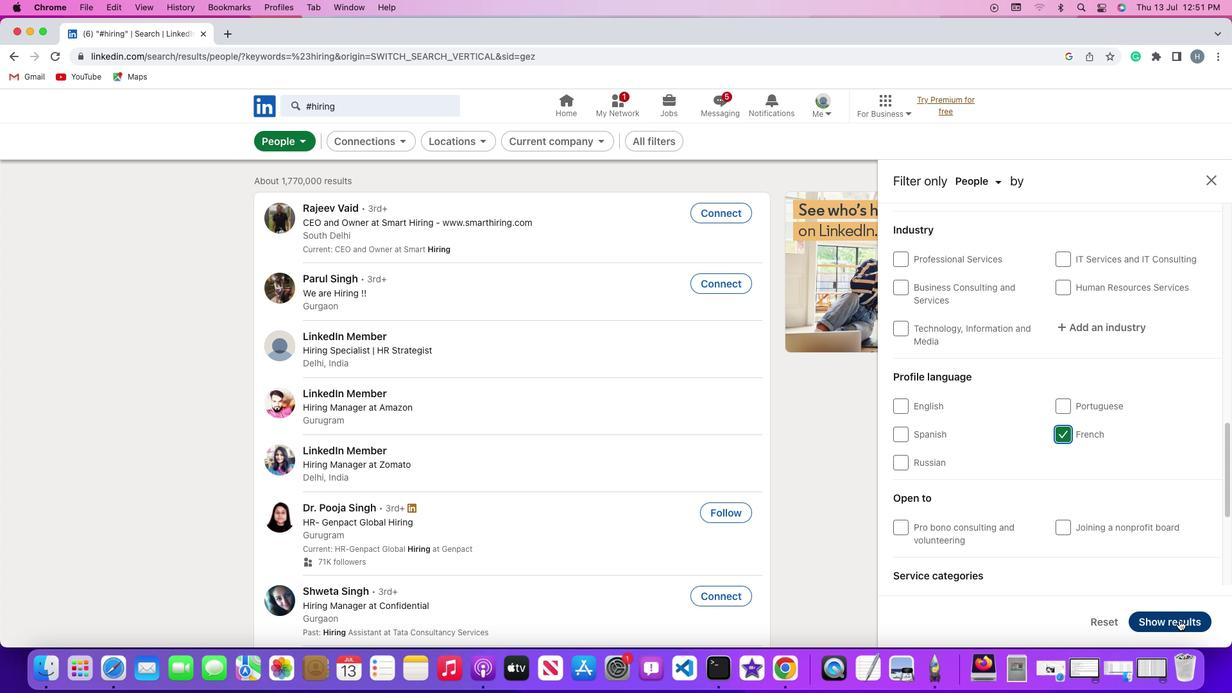 
Action: Mouse pressed left at (1179, 620)
Screenshot: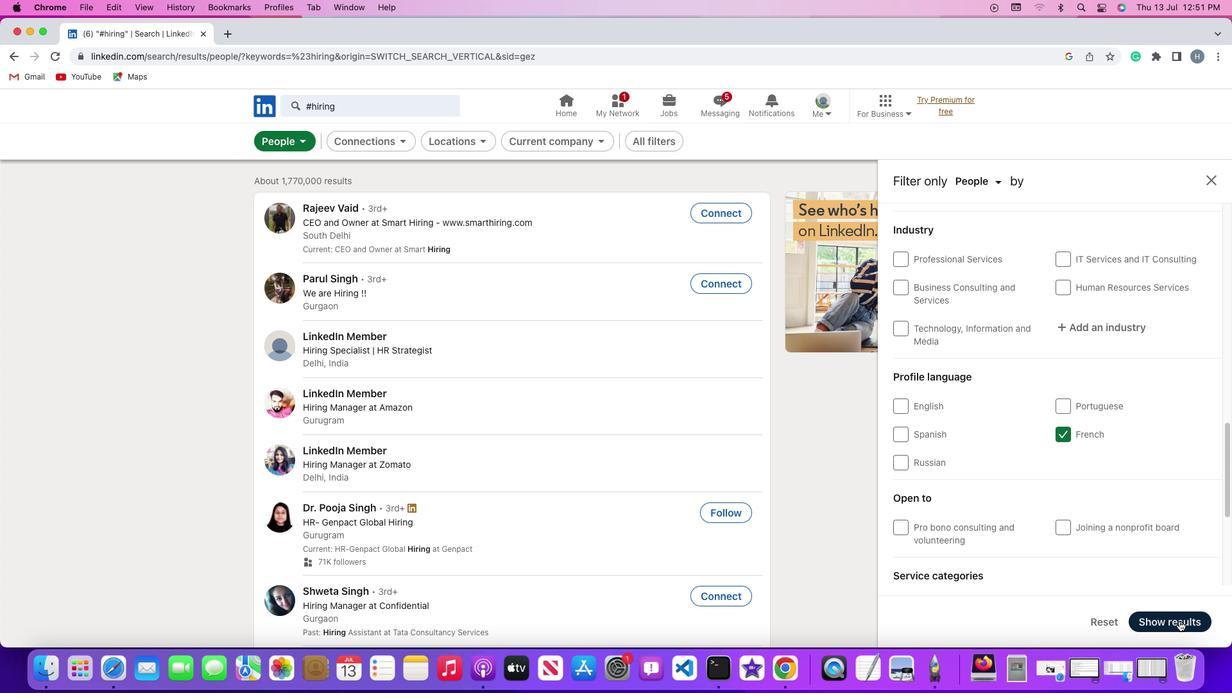 
Action: Mouse moved to (999, 363)
Screenshot: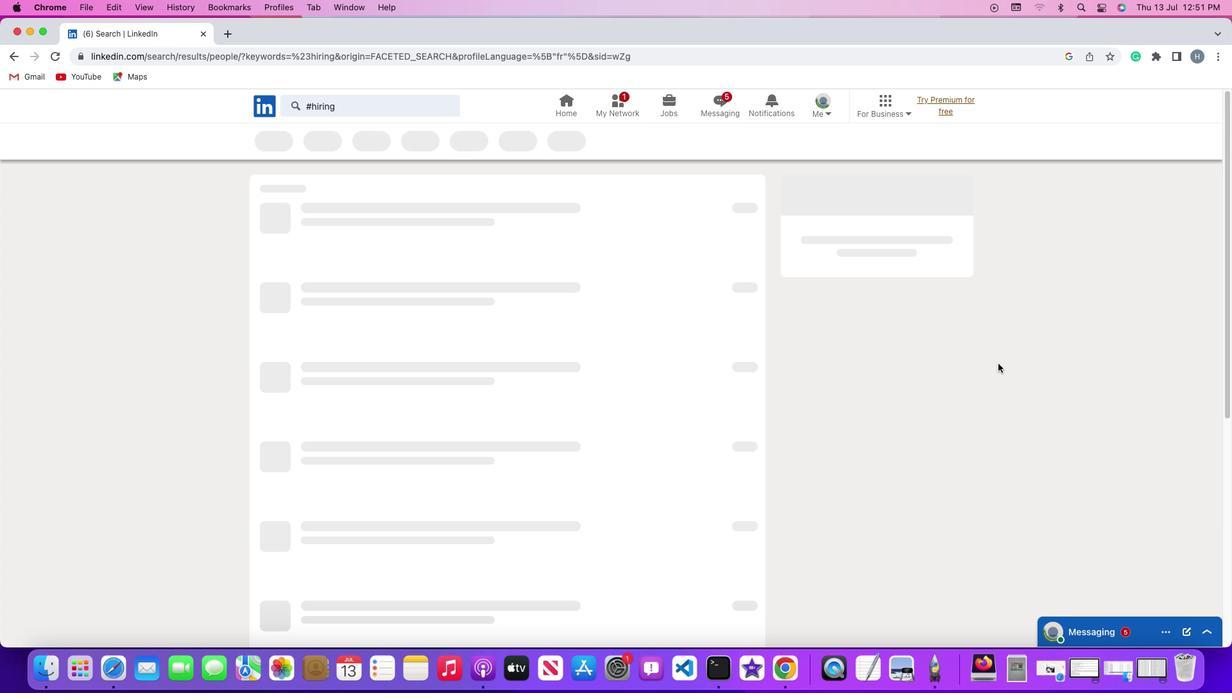 
